 Task: Move the task Implement a dashboard for administrators to monitor app usage to the section To-Do in the project TripleWorks and sort the tasks in the project by Assignee in Descending order.
Action: Mouse moved to (64, 522)
Screenshot: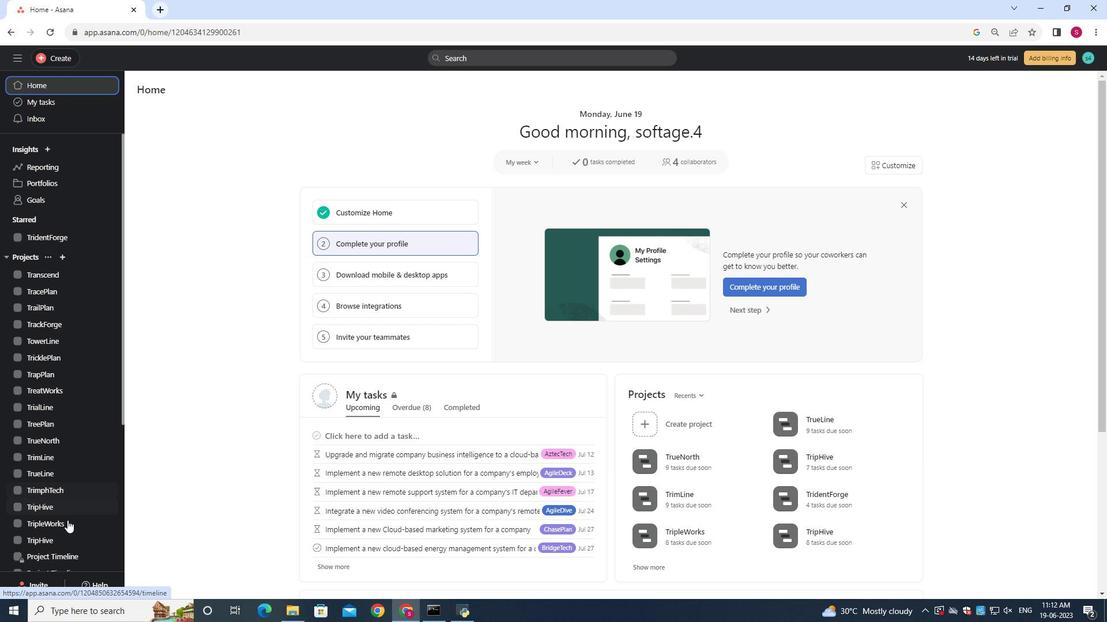 
Action: Mouse pressed left at (64, 522)
Screenshot: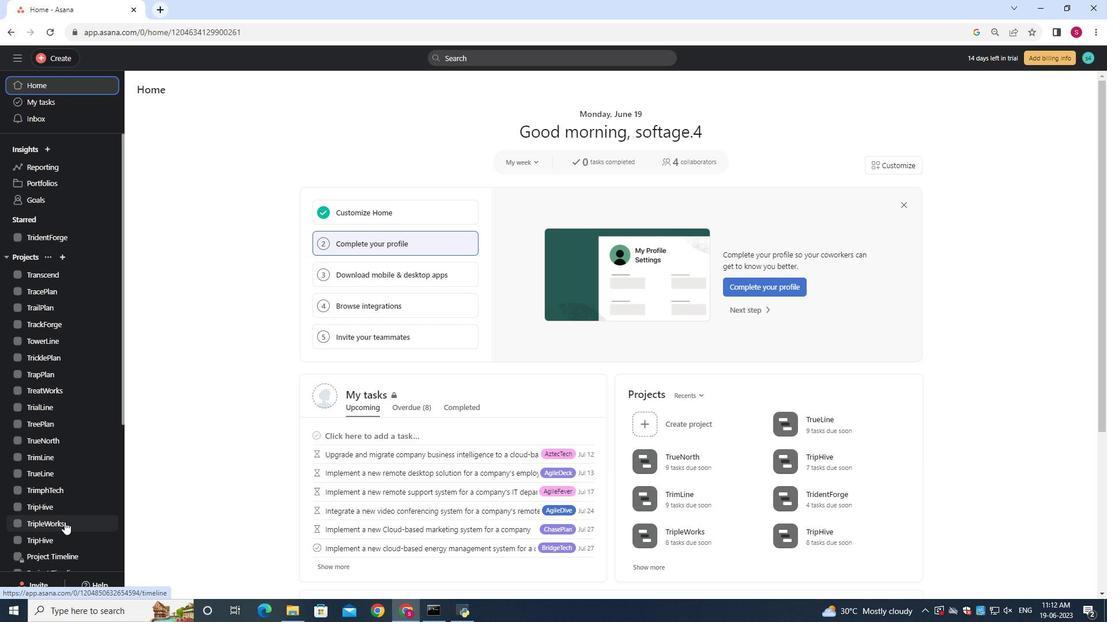 
Action: Mouse moved to (401, 236)
Screenshot: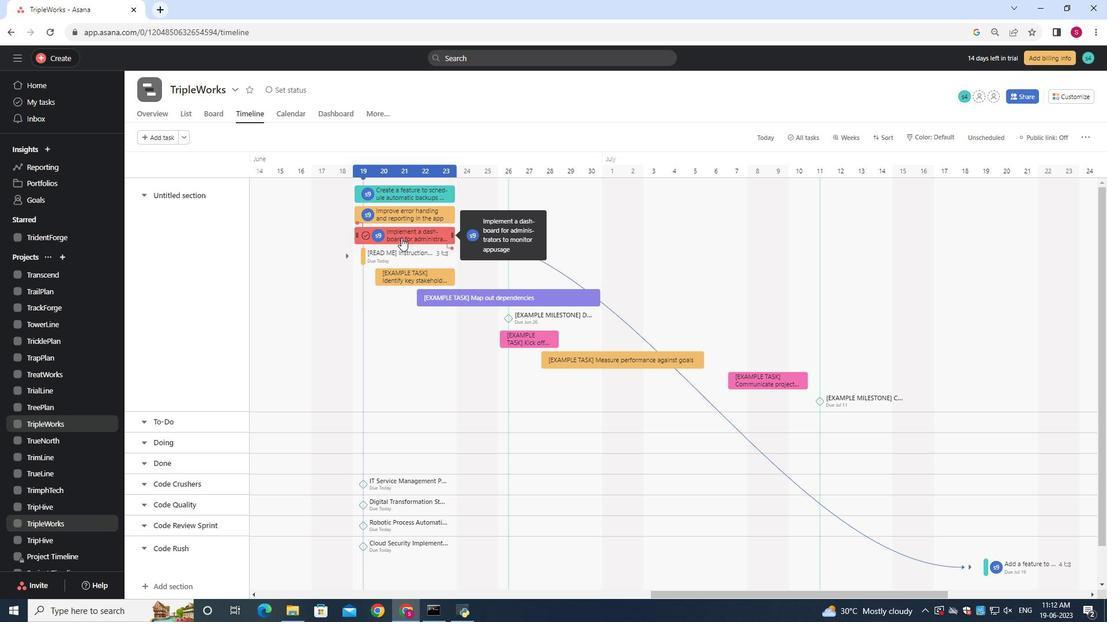 
Action: Mouse pressed left at (401, 236)
Screenshot: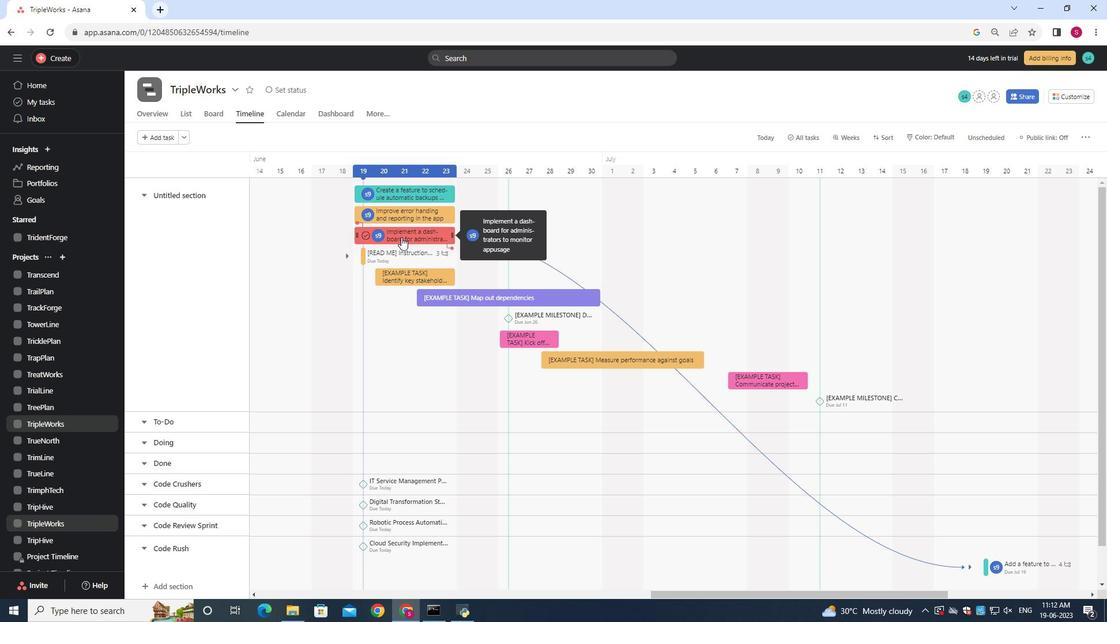
Action: Mouse moved to (186, 112)
Screenshot: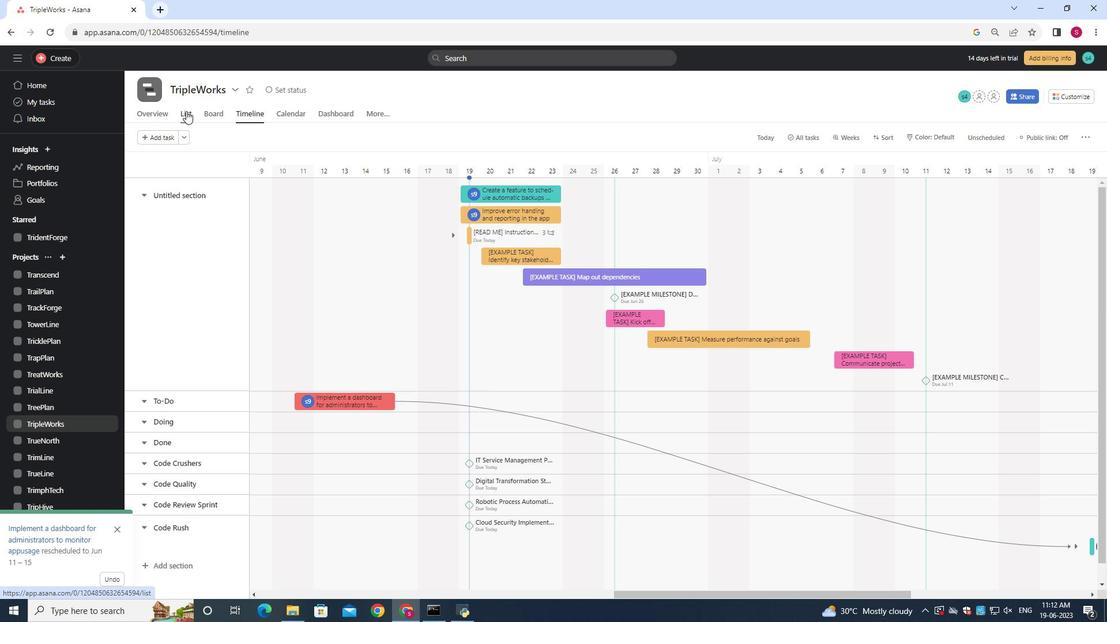 
Action: Mouse pressed left at (186, 112)
Screenshot: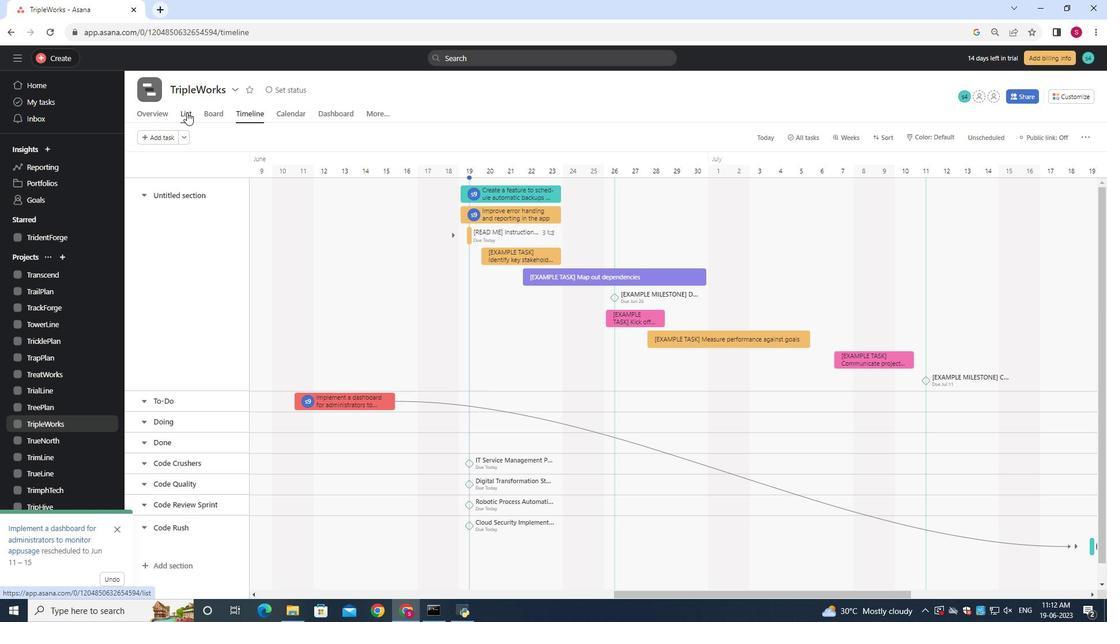 
Action: Mouse moved to (242, 136)
Screenshot: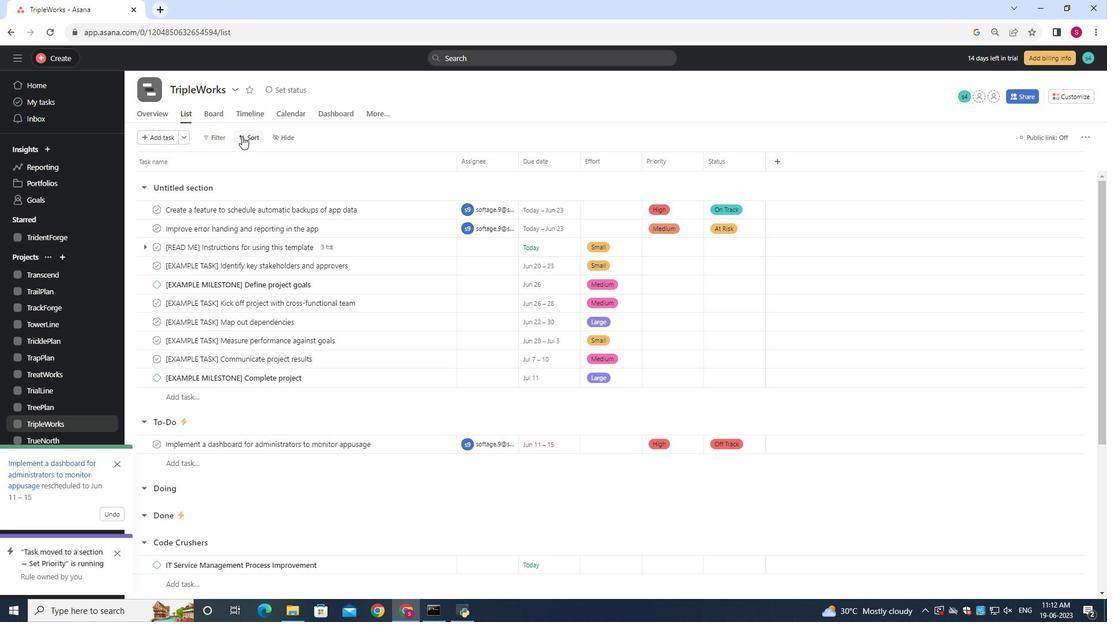 
Action: Mouse pressed left at (242, 136)
Screenshot: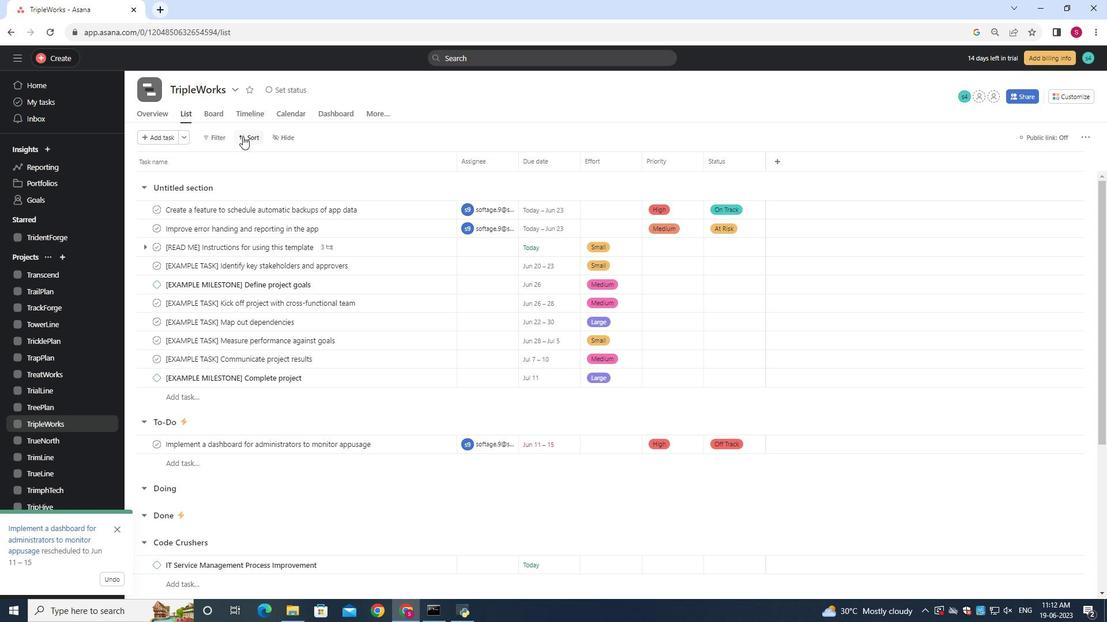
Action: Mouse moved to (280, 217)
Screenshot: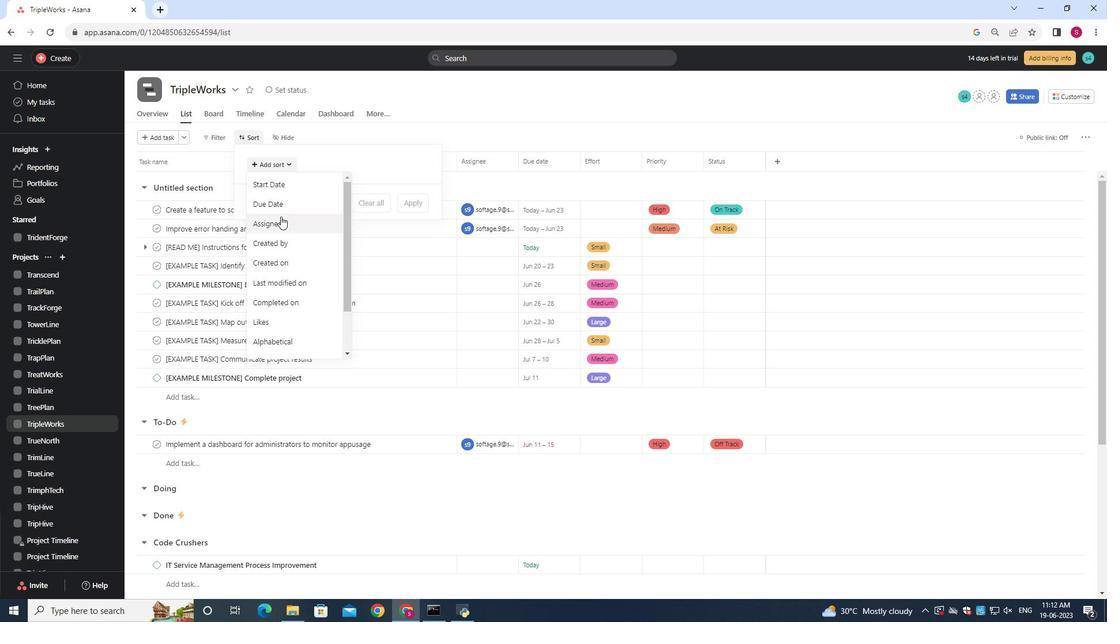 
Action: Mouse pressed left at (280, 217)
Screenshot: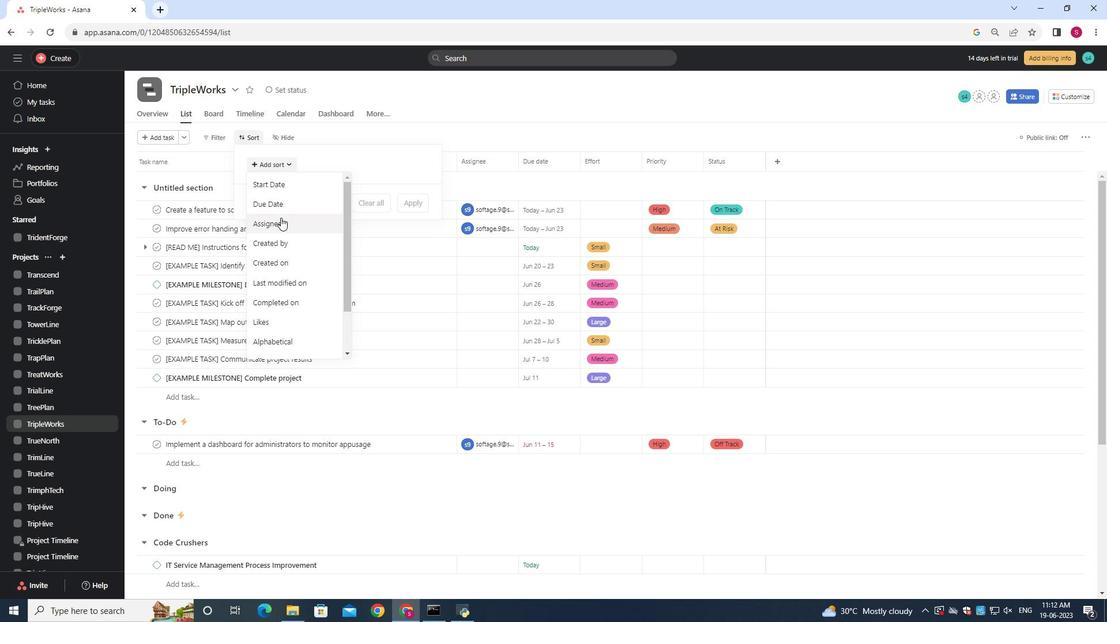 
Action: Mouse moved to (333, 179)
Screenshot: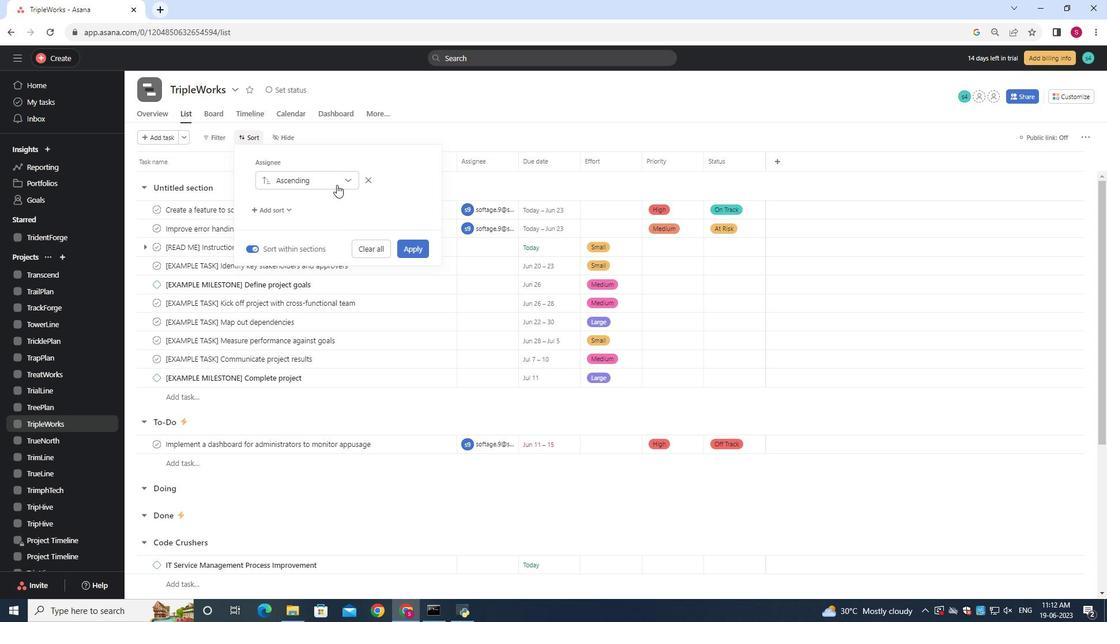 
Action: Mouse pressed left at (333, 179)
Screenshot: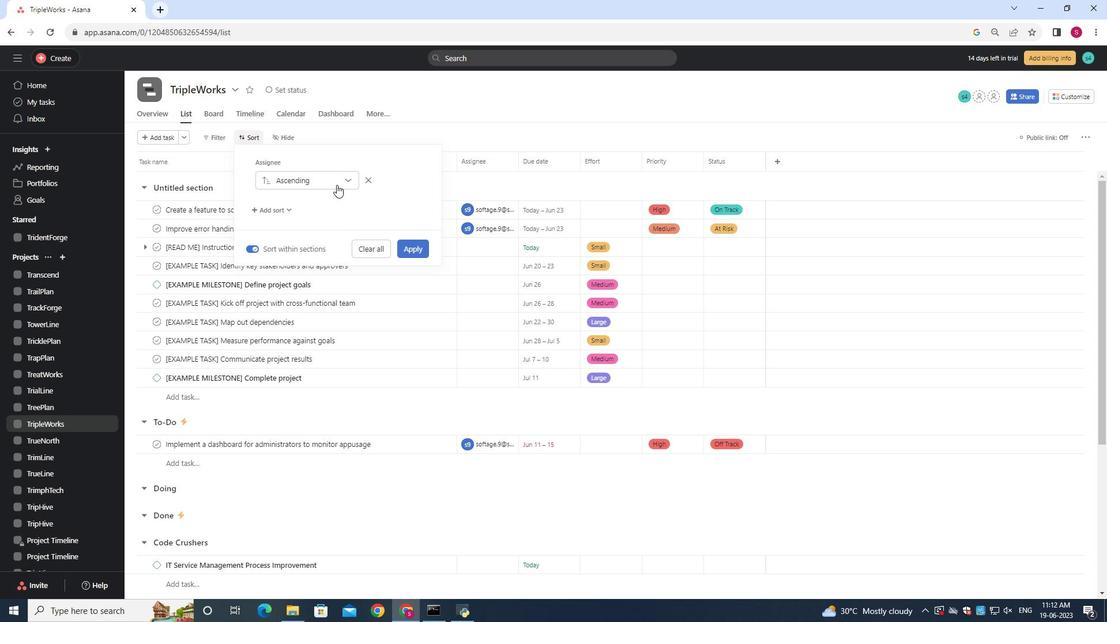 
Action: Mouse moved to (308, 221)
Screenshot: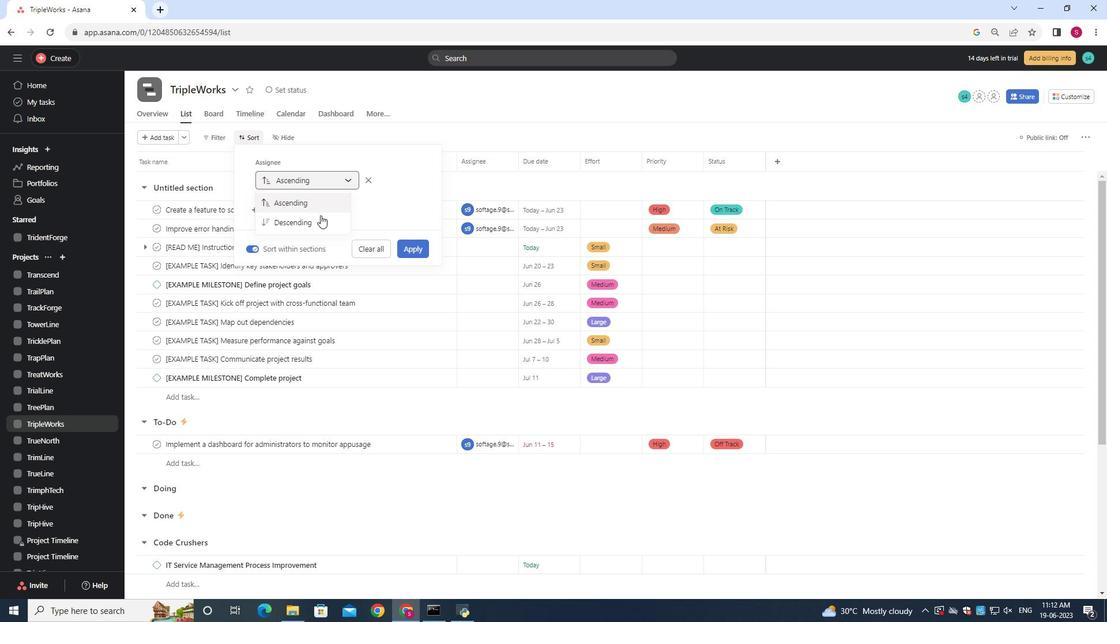 
Action: Mouse pressed left at (308, 221)
Screenshot: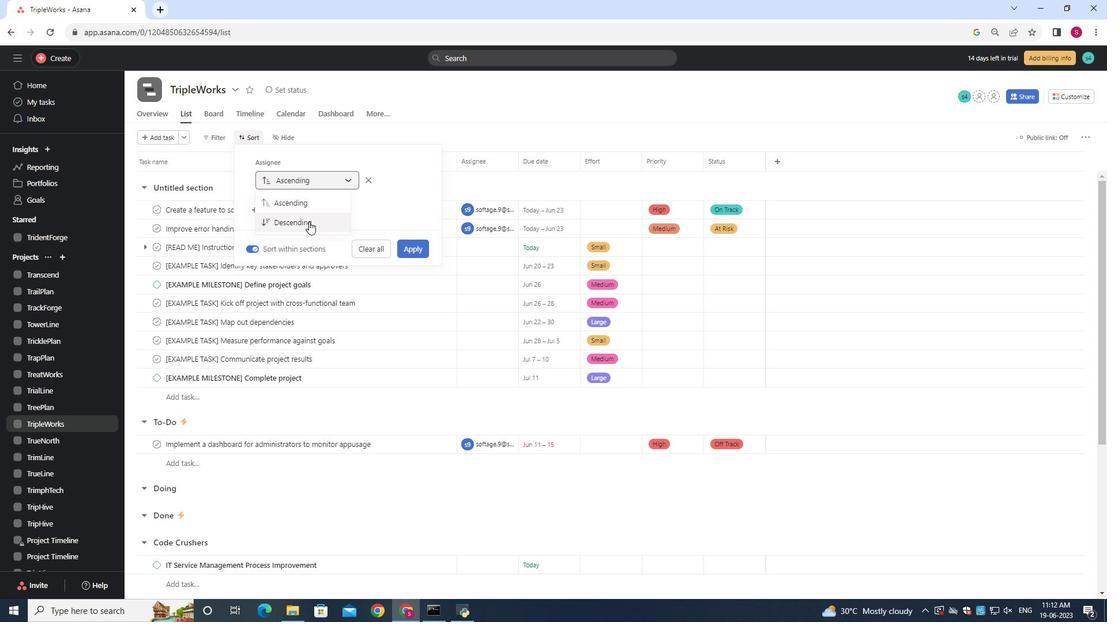 
Action: Mouse moved to (417, 248)
Screenshot: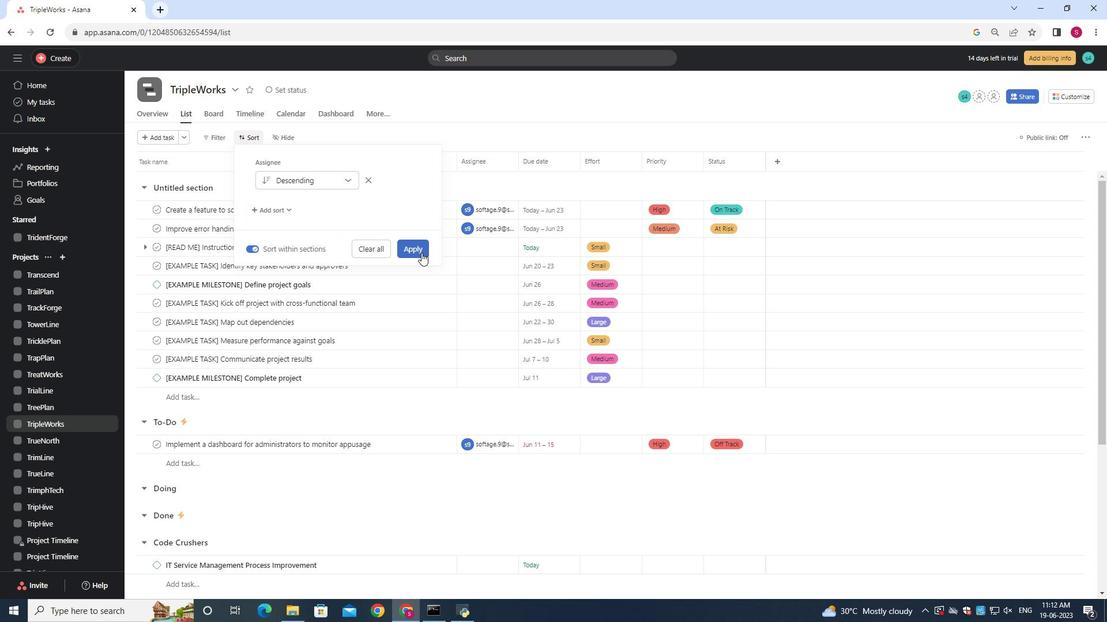 
Action: Mouse pressed left at (417, 248)
Screenshot: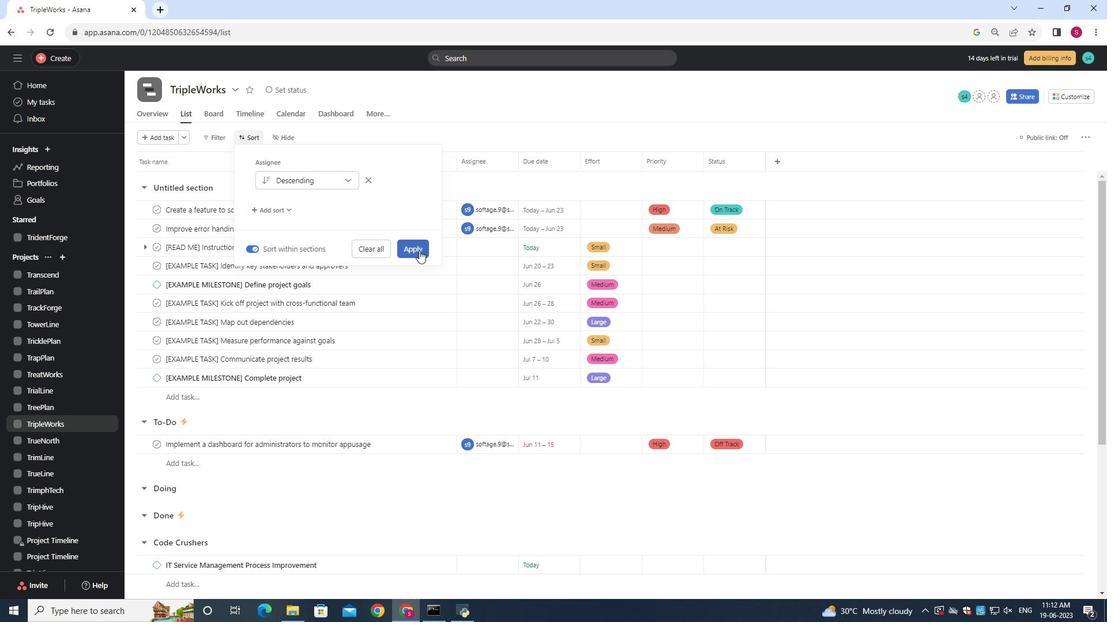 
Action: Mouse moved to (416, 248)
Screenshot: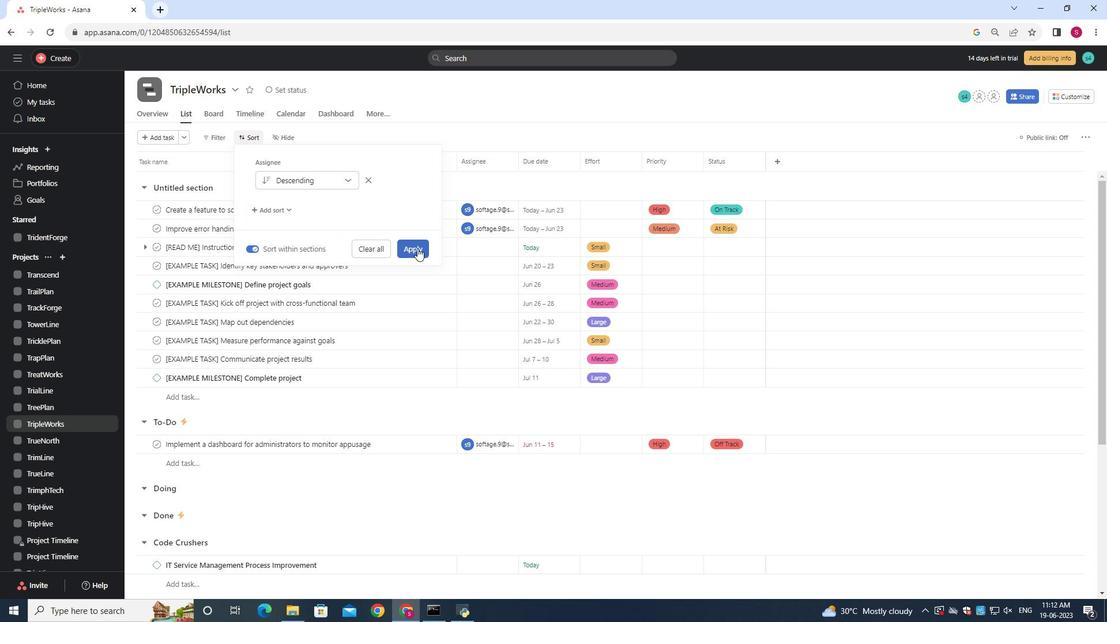 
